 Task: Check the data of "Average wrap-up time".
Action: Mouse moved to (34, 249)
Screenshot: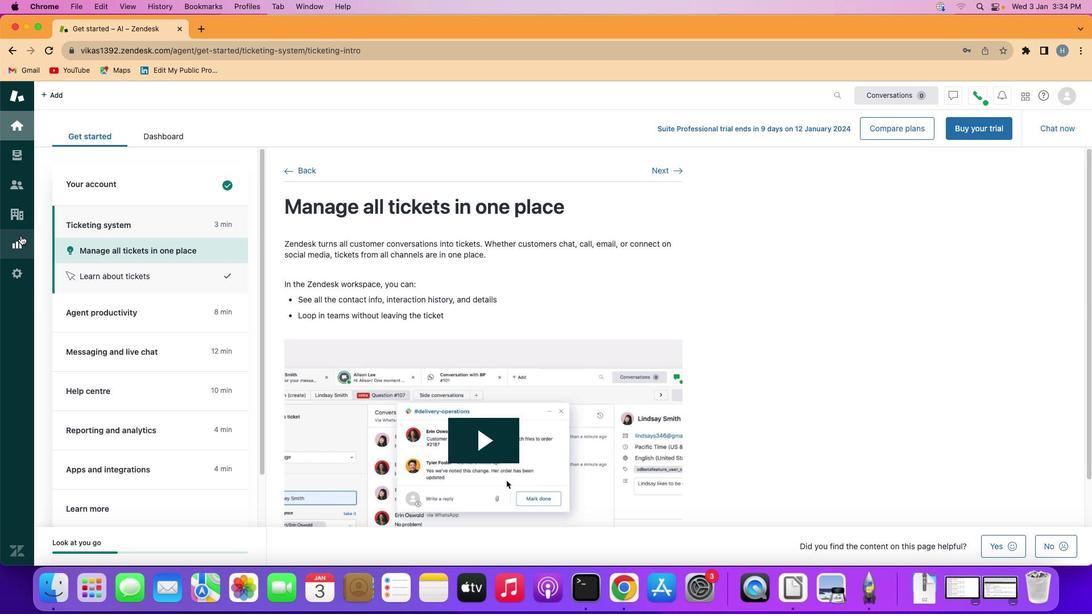 
Action: Mouse pressed left at (34, 249)
Screenshot: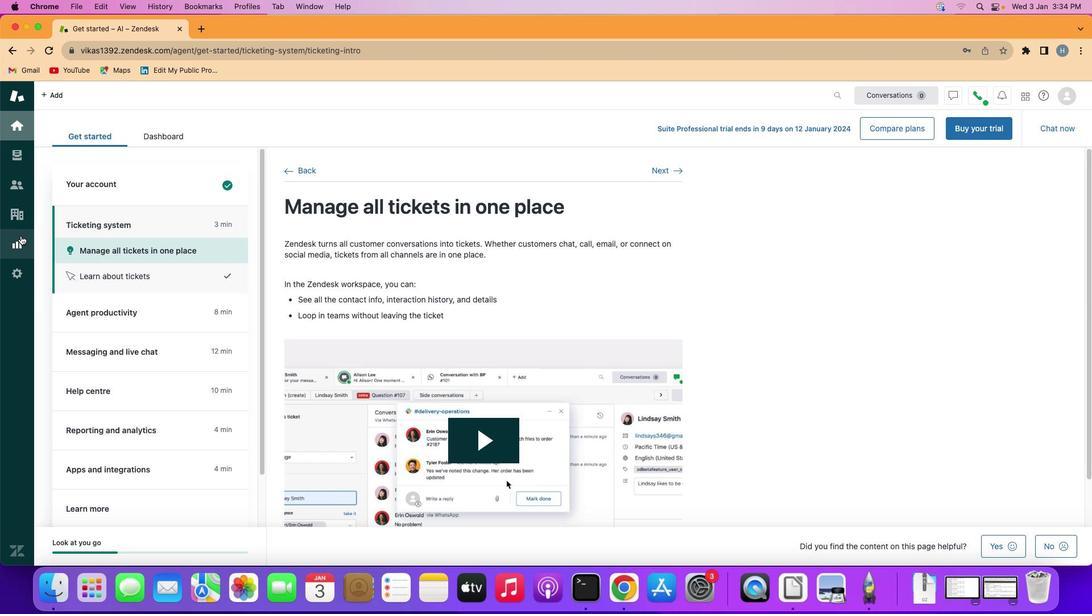 
Action: Mouse moved to (296, 168)
Screenshot: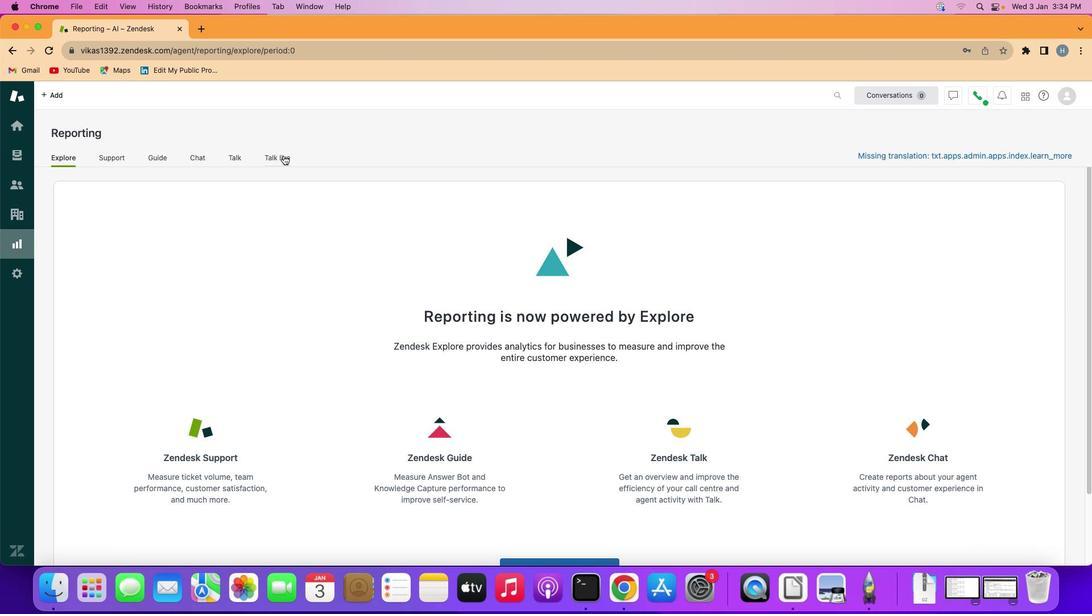 
Action: Mouse pressed left at (296, 168)
Screenshot: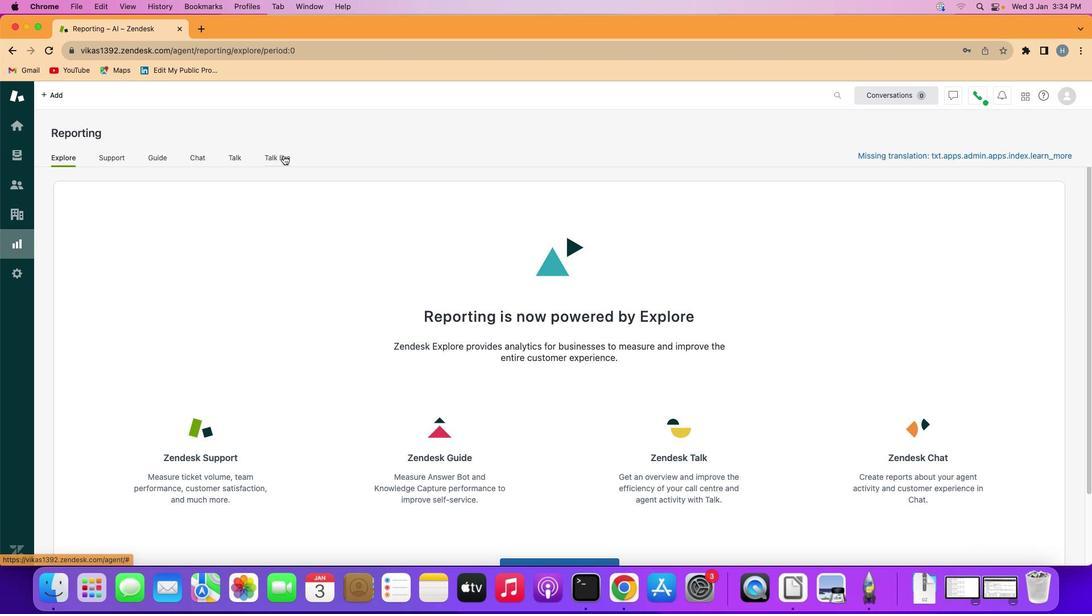 
Action: Mouse moved to (193, 383)
Screenshot: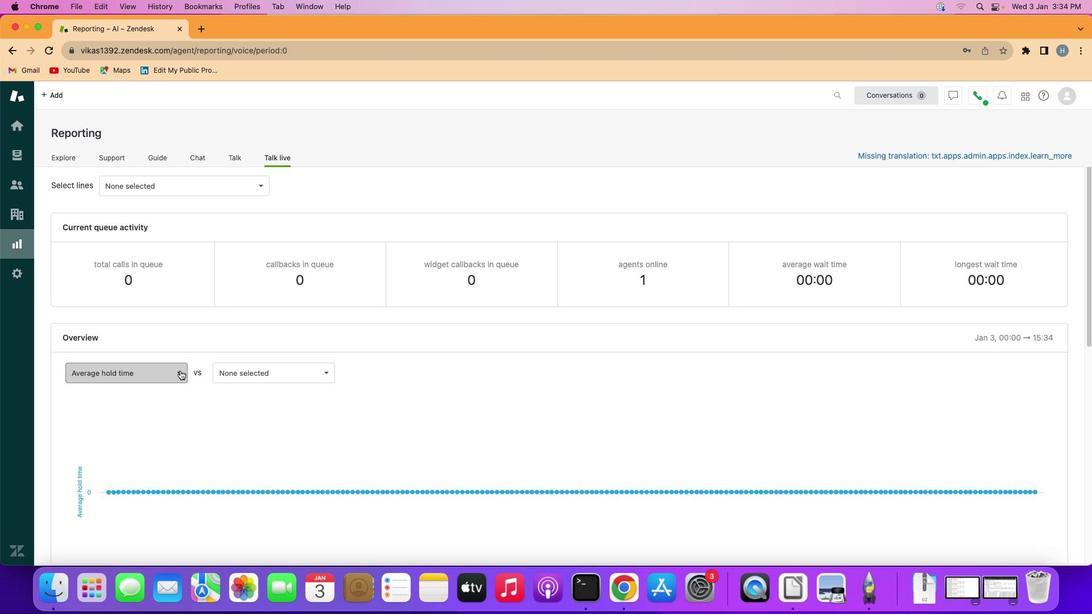 
Action: Mouse pressed left at (193, 383)
Screenshot: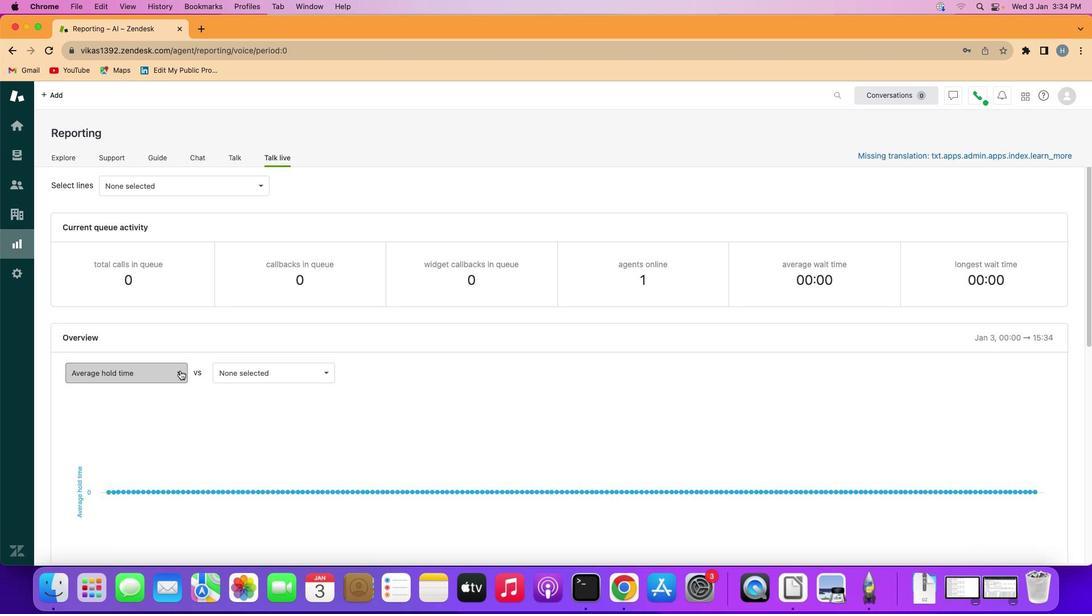 
Action: Mouse moved to (162, 471)
Screenshot: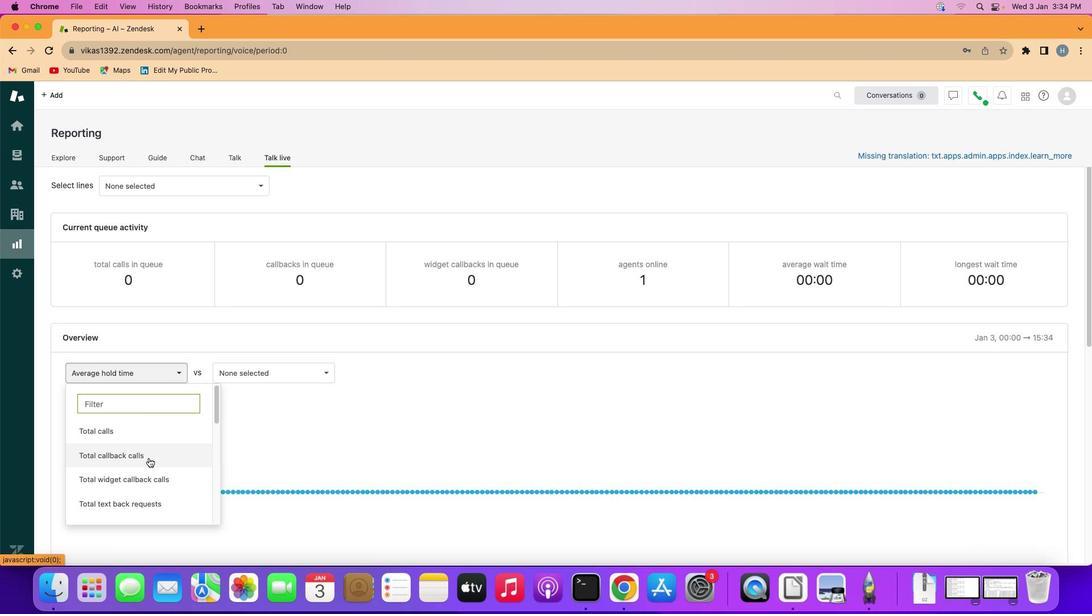 
Action: Mouse scrolled (162, 471) with delta (13, 12)
Screenshot: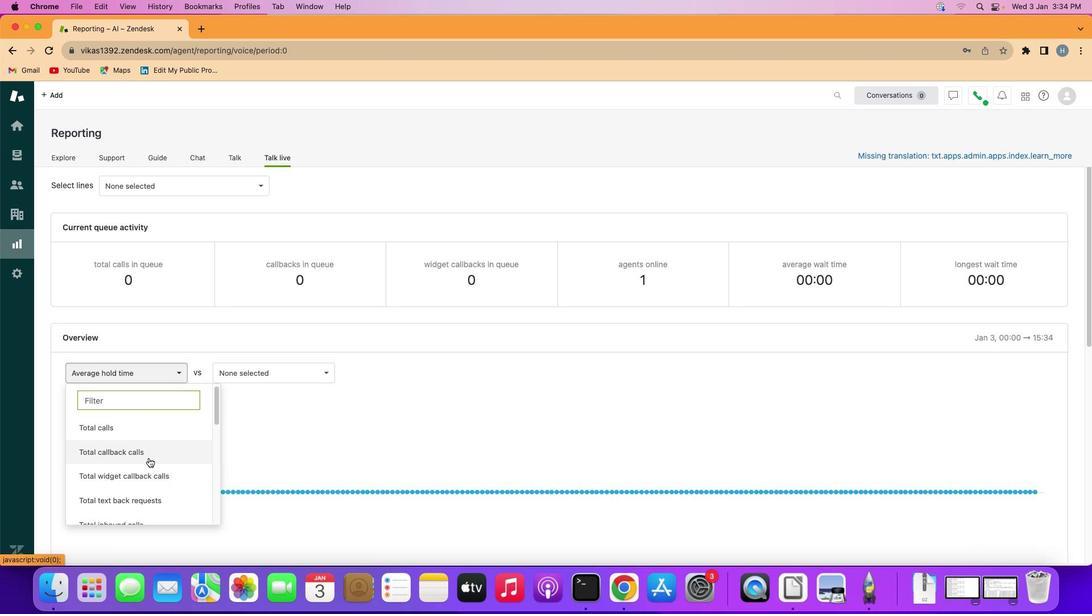 
Action: Mouse scrolled (162, 471) with delta (13, 12)
Screenshot: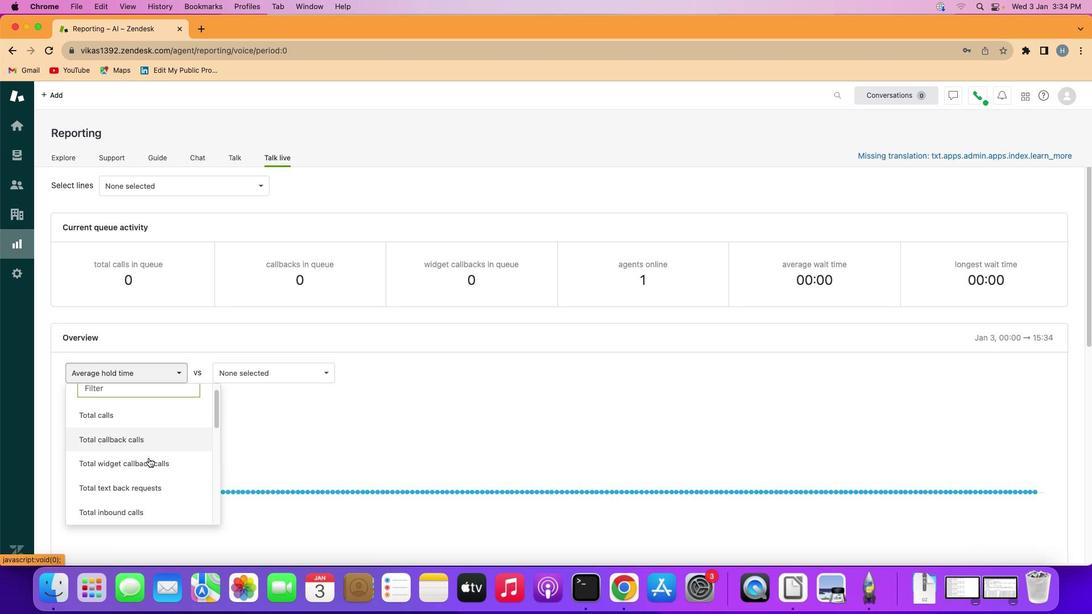 
Action: Mouse scrolled (162, 471) with delta (13, 12)
Screenshot: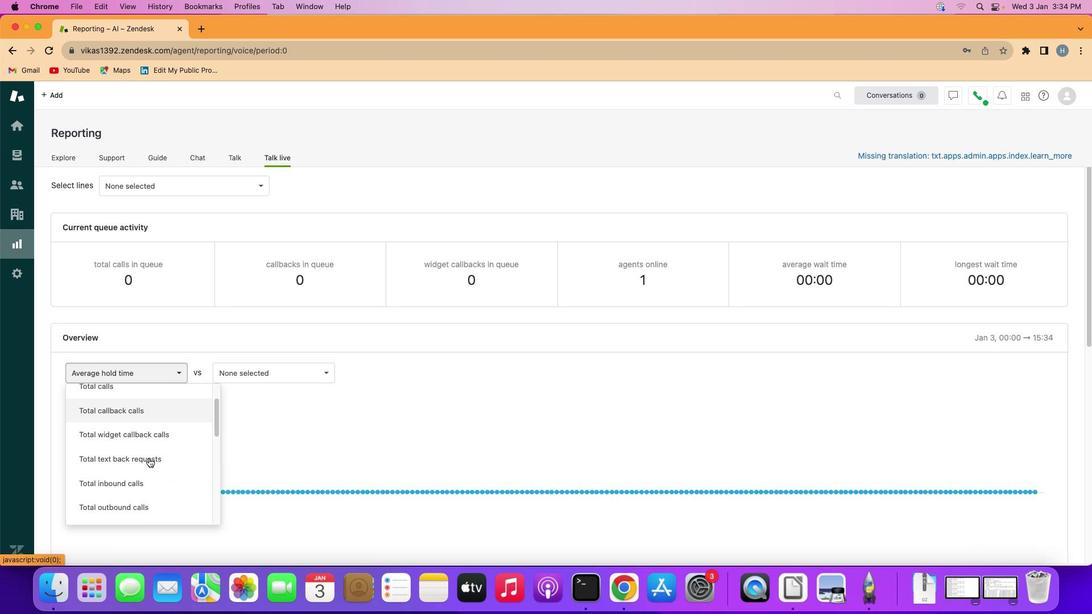 
Action: Mouse scrolled (162, 471) with delta (13, 11)
Screenshot: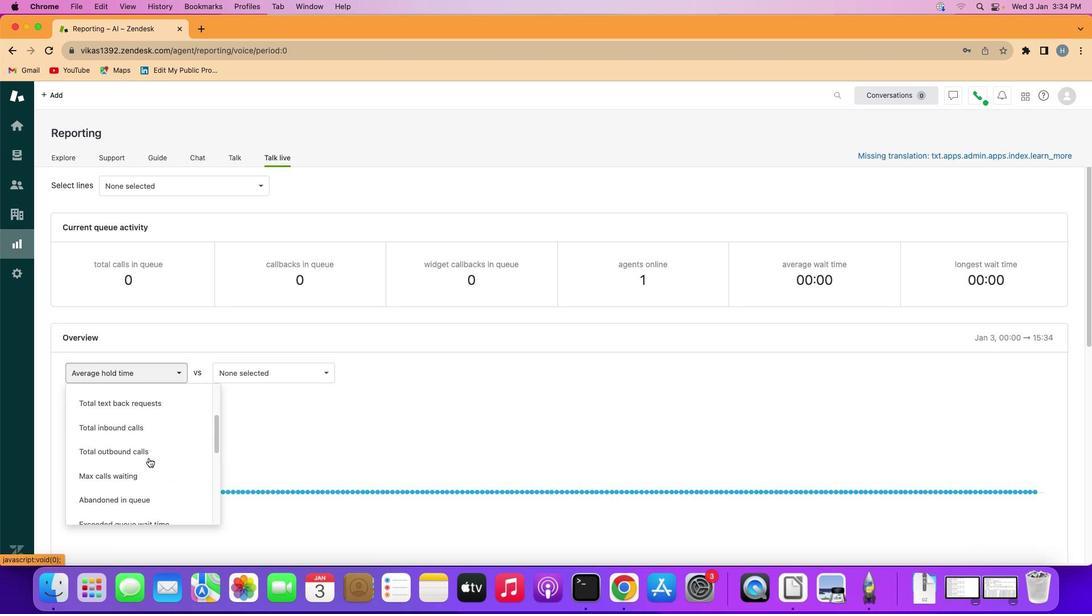
Action: Mouse scrolled (162, 471) with delta (13, 11)
Screenshot: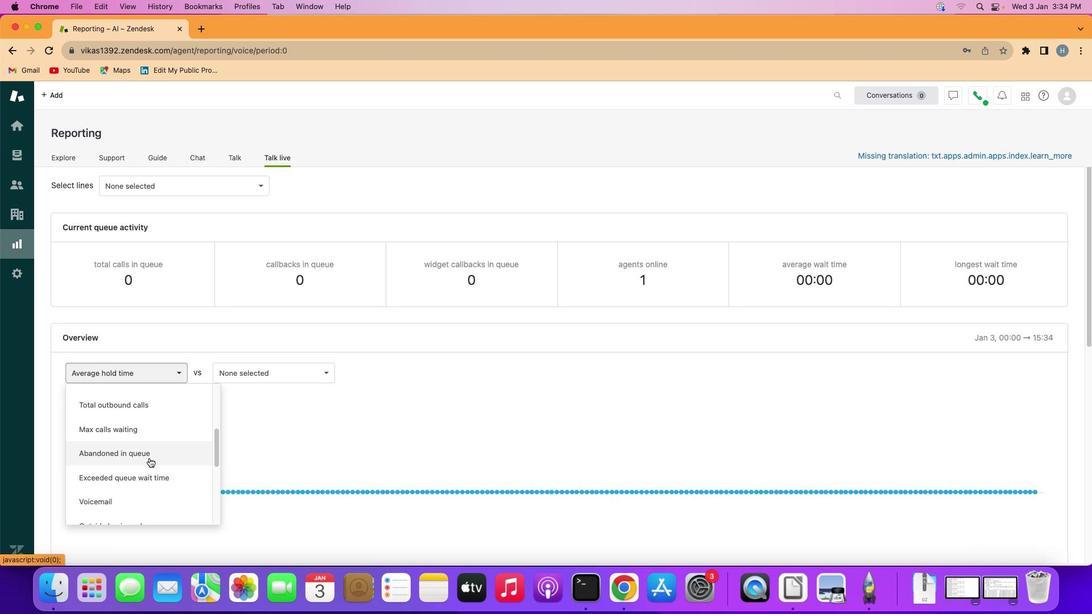 
Action: Mouse moved to (162, 471)
Screenshot: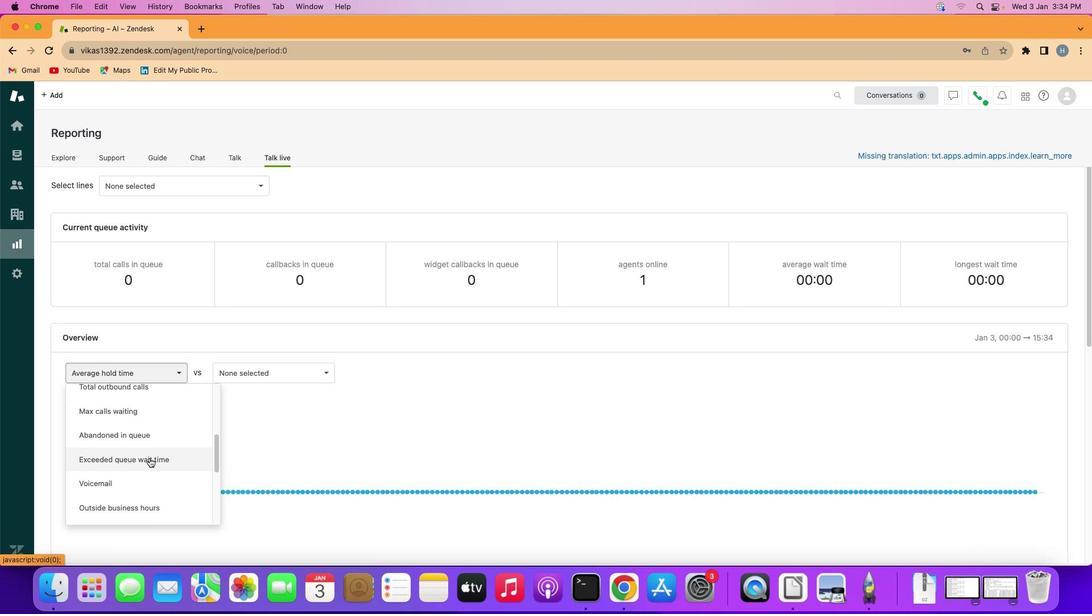 
Action: Mouse scrolled (162, 471) with delta (13, 12)
Screenshot: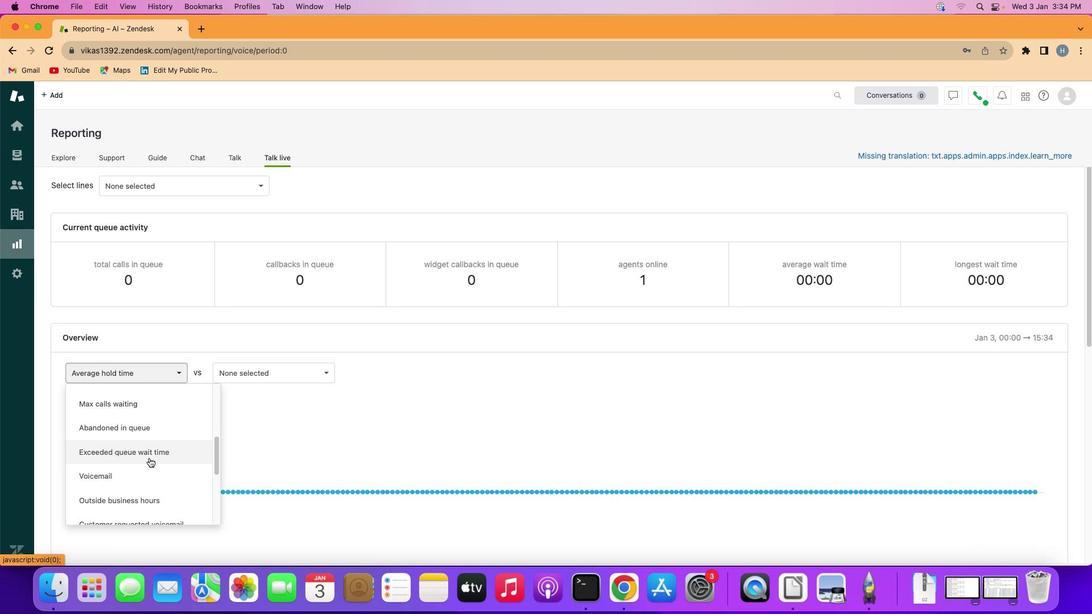 
Action: Mouse scrolled (162, 471) with delta (13, 12)
Screenshot: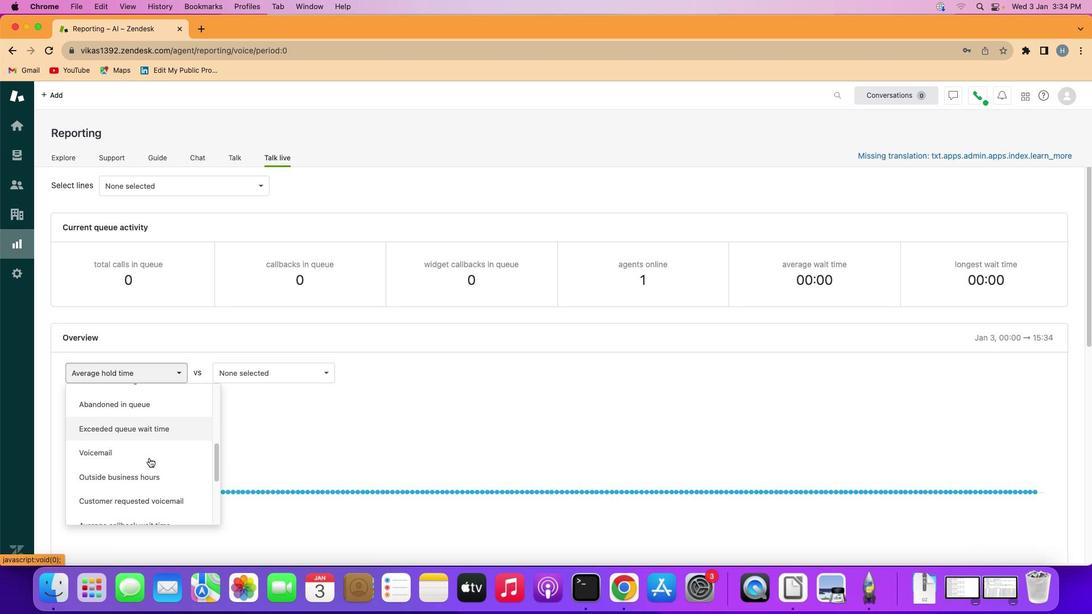 
Action: Mouse scrolled (162, 471) with delta (13, 11)
Screenshot: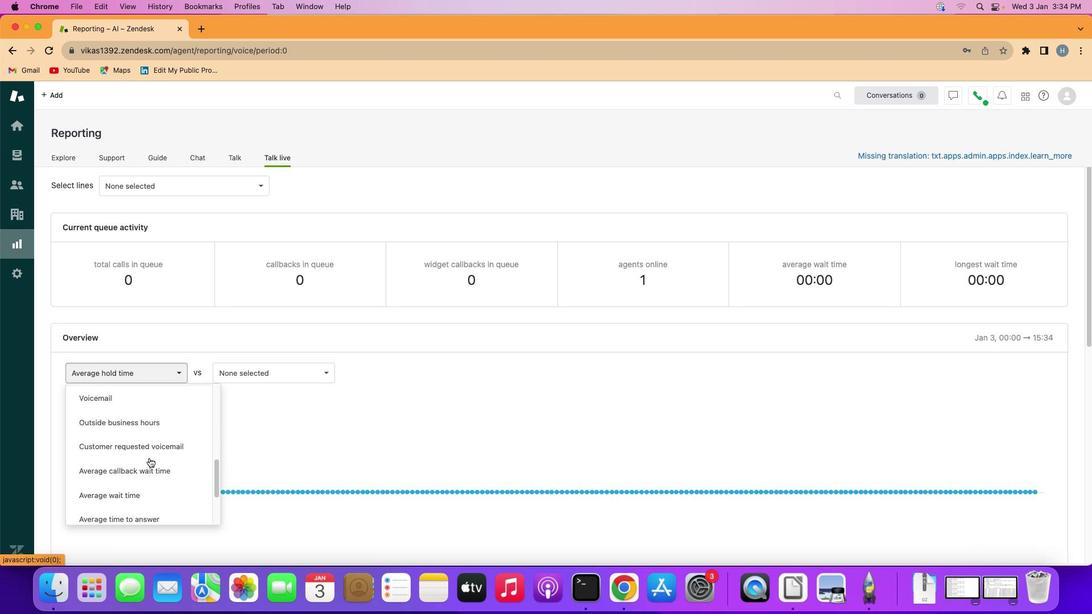 
Action: Mouse scrolled (162, 471) with delta (13, 11)
Screenshot: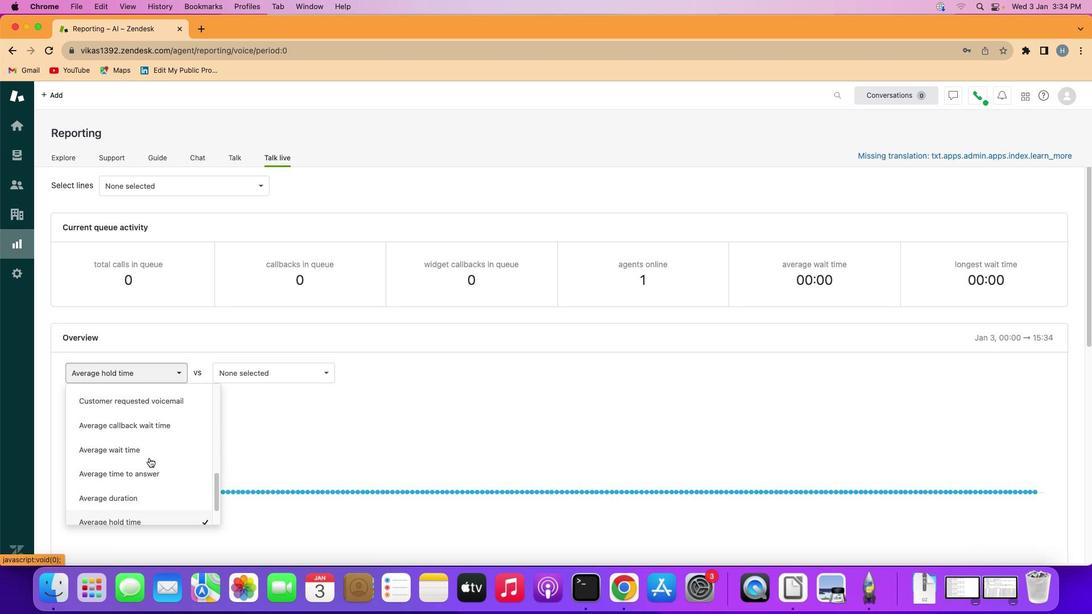 
Action: Mouse scrolled (162, 471) with delta (13, 11)
Screenshot: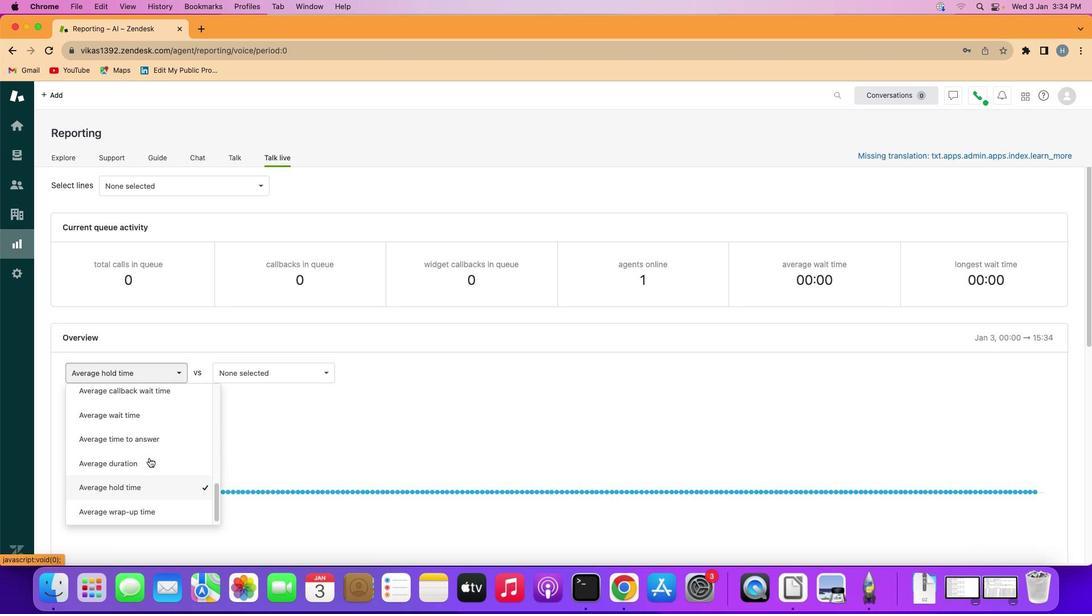 
Action: Mouse scrolled (162, 471) with delta (13, 12)
Screenshot: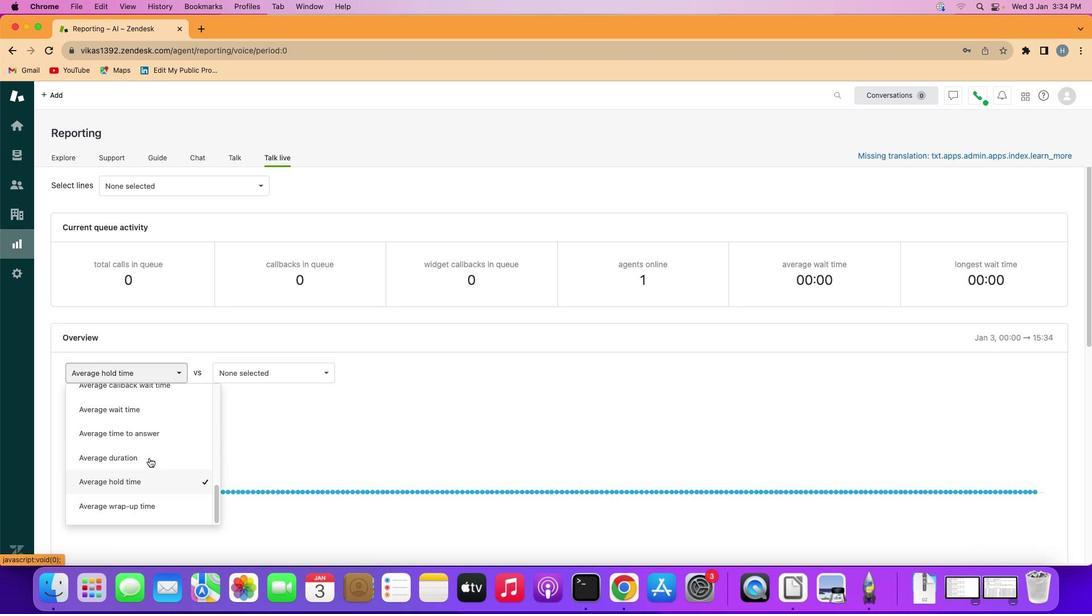 
Action: Mouse scrolled (162, 471) with delta (13, 12)
Screenshot: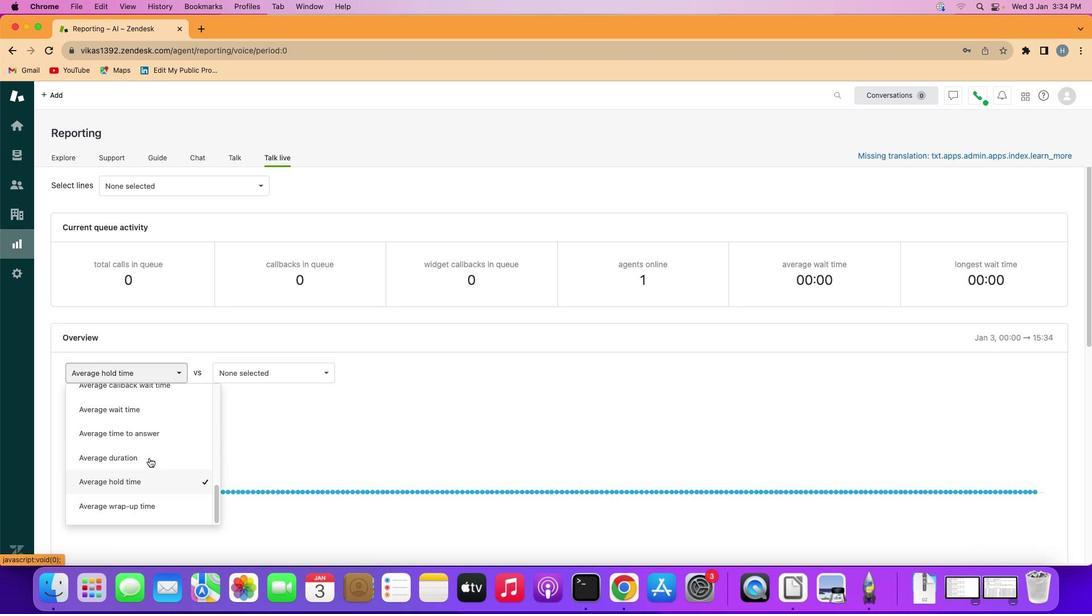 
Action: Mouse scrolled (162, 471) with delta (13, 12)
Screenshot: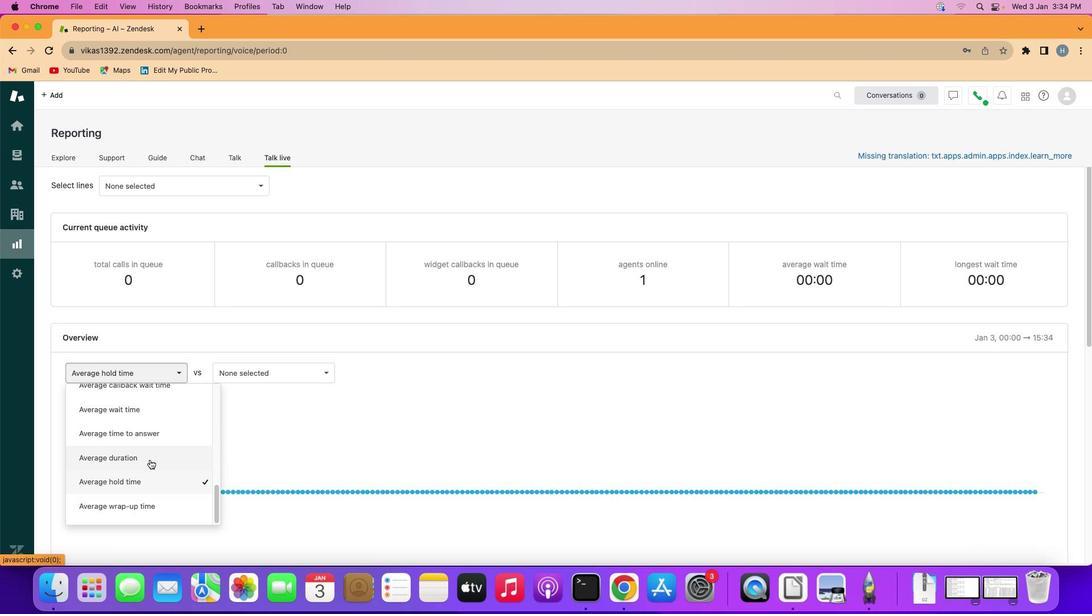 
Action: Mouse moved to (155, 517)
Screenshot: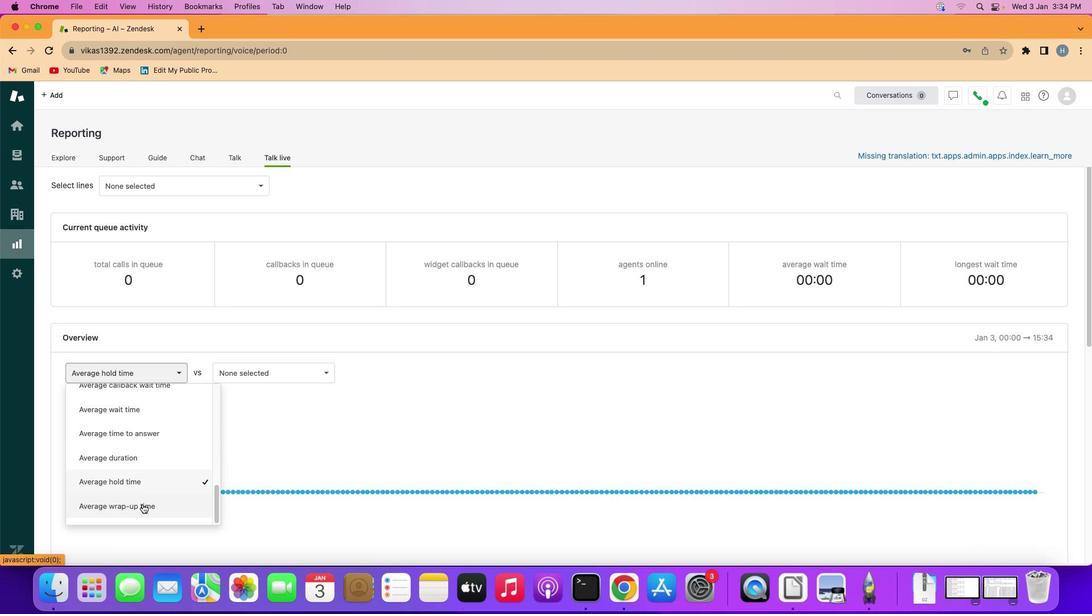 
Action: Mouse pressed left at (155, 517)
Screenshot: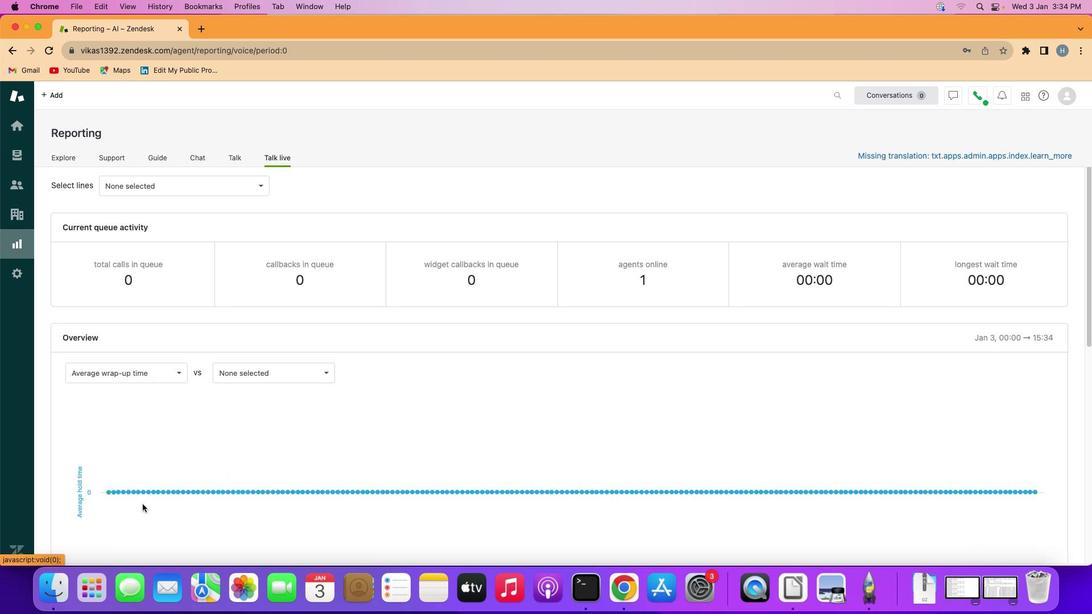 
Action: Mouse moved to (155, 517)
Screenshot: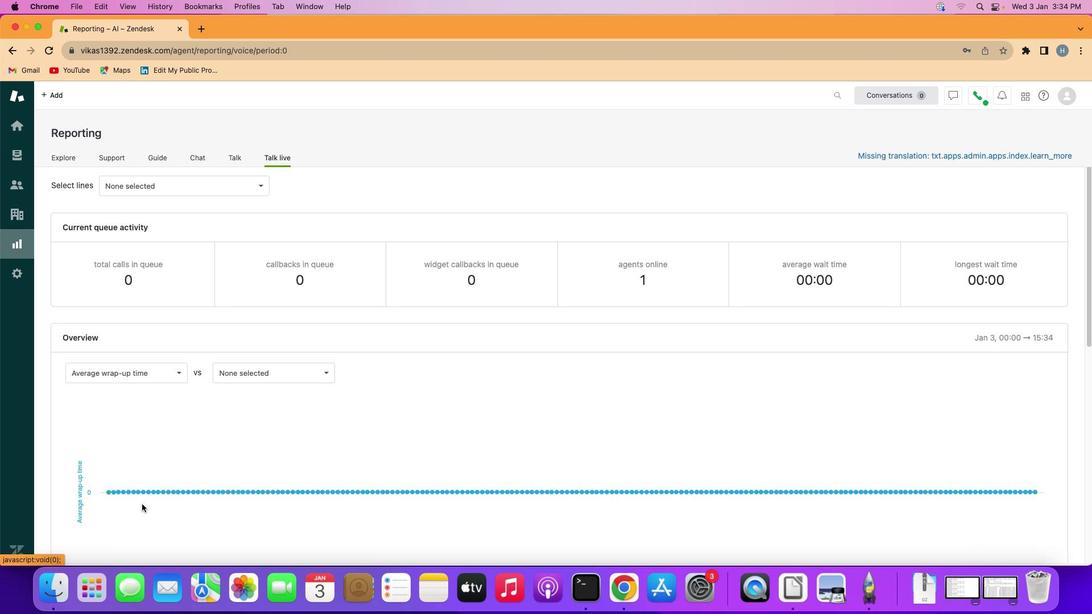 
